 Task: Invite Team Member Softage.1@softage.net to Workspace Branding and Identity. Invite Team Member Softage.2@softage.net to Workspace Branding and Identity. Invite Team Member Softage.3@softage.net to Workspace Branding and Identity. Invite Team Member Softage.4@softage.net to Workspace Branding and Identity
Action: Mouse moved to (99, 45)
Screenshot: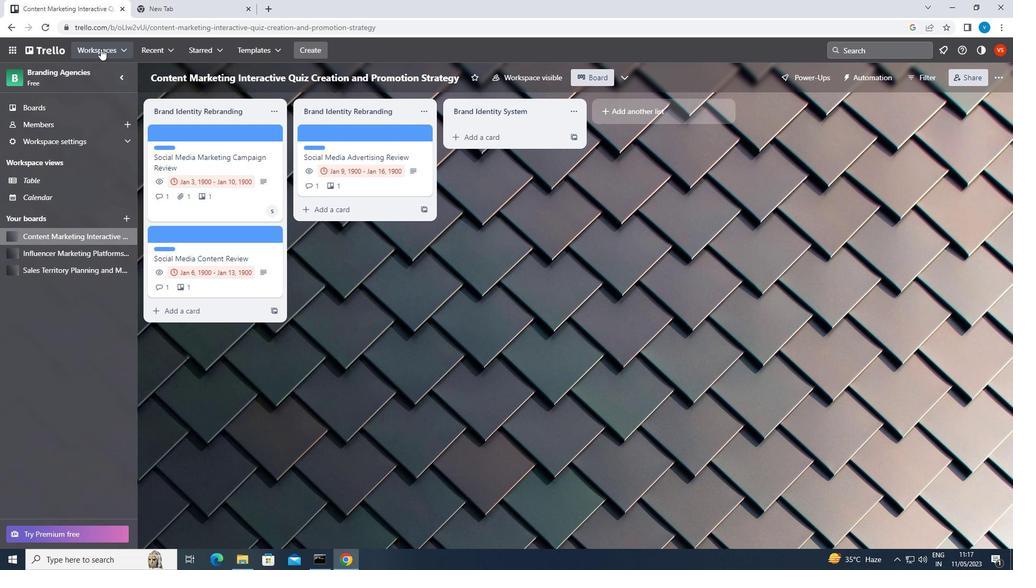 
Action: Mouse pressed left at (99, 45)
Screenshot: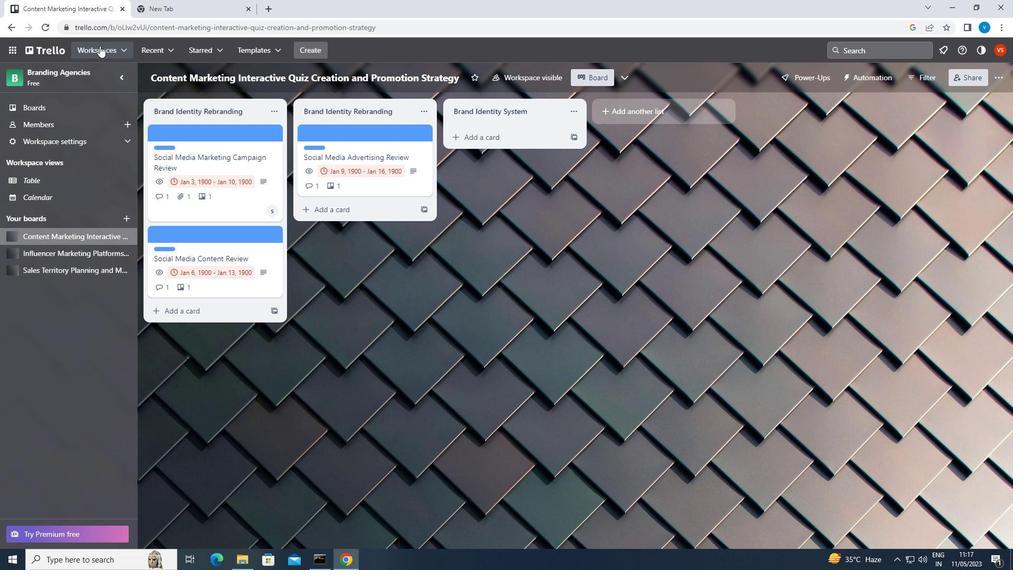 
Action: Mouse moved to (165, 232)
Screenshot: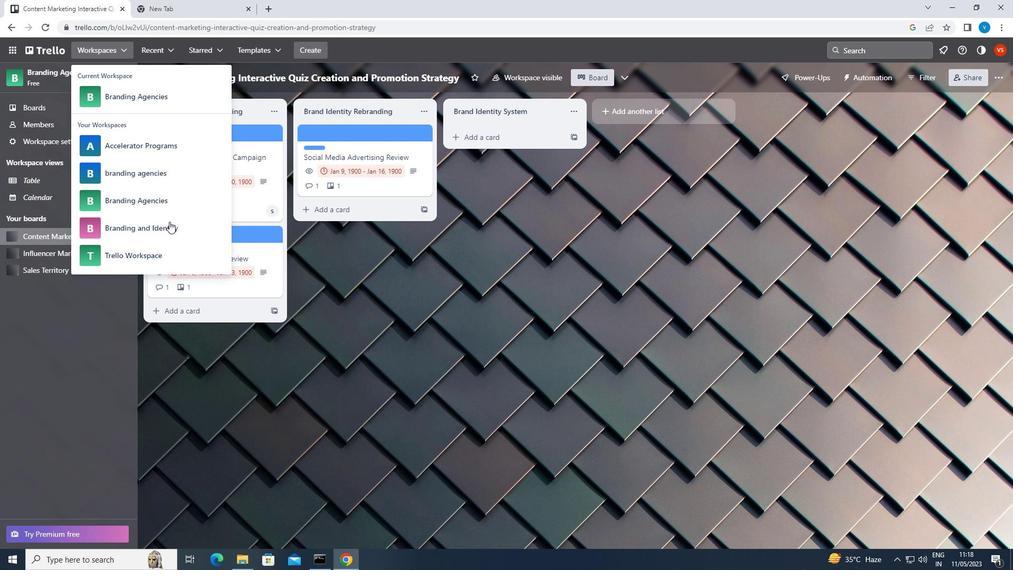 
Action: Mouse pressed left at (165, 232)
Screenshot: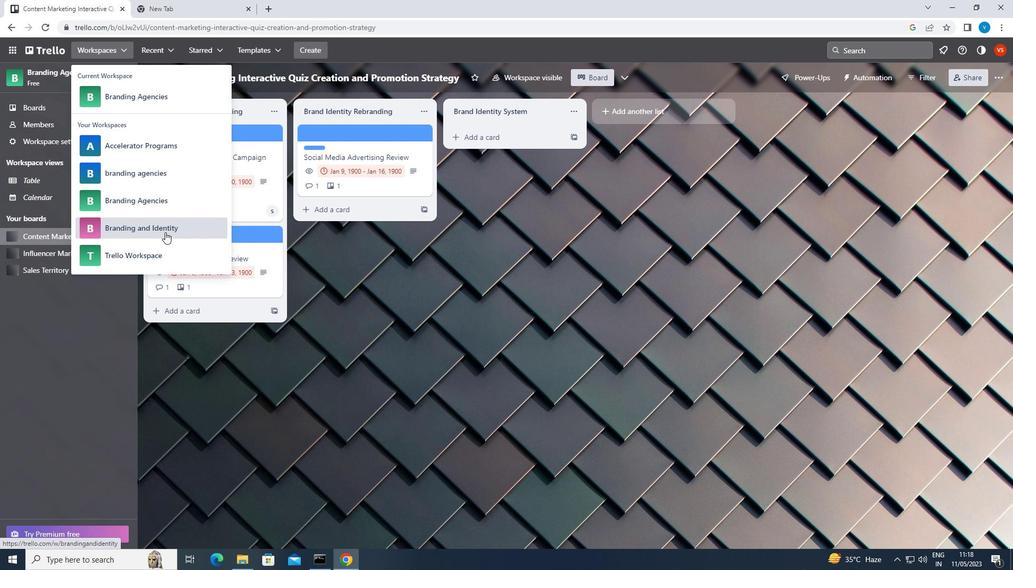 
Action: Mouse moved to (704, 87)
Screenshot: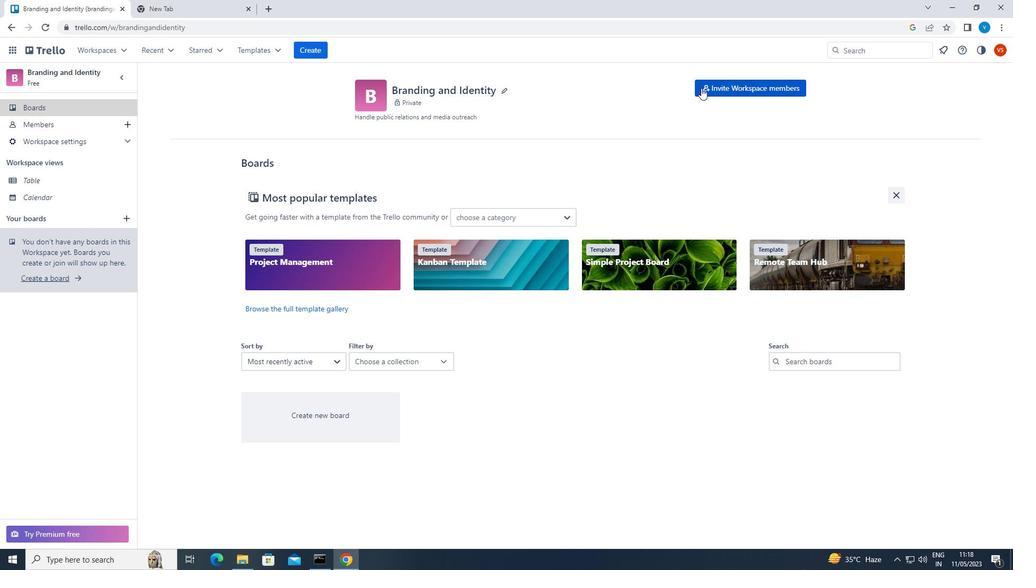 
Action: Mouse pressed left at (704, 87)
Screenshot: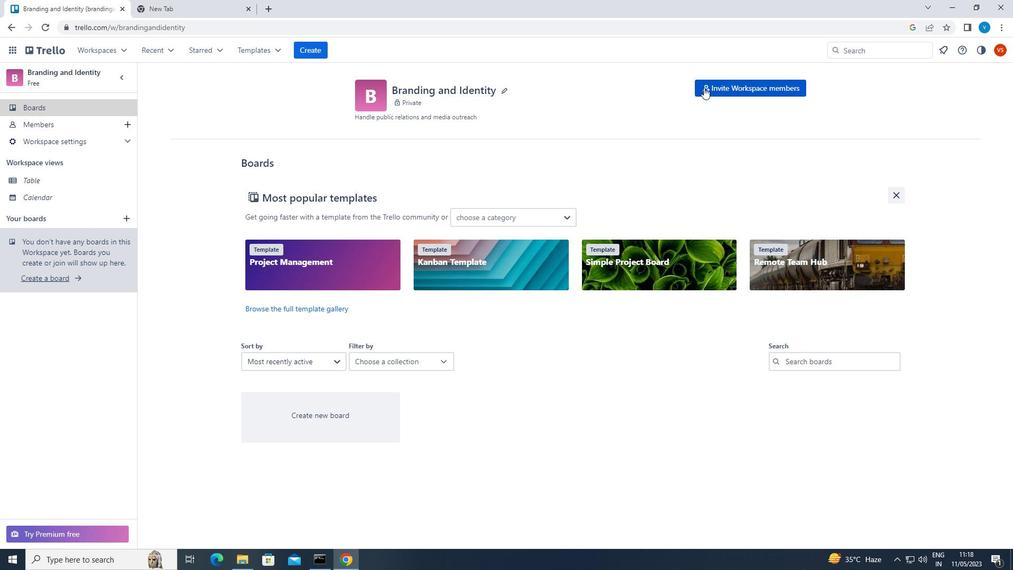 
Action: Mouse moved to (593, 275)
Screenshot: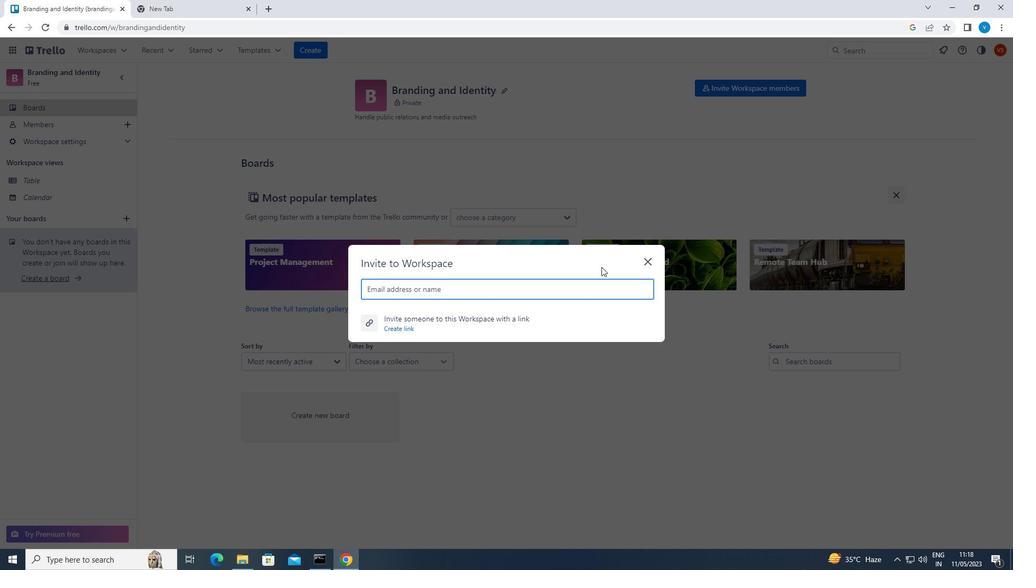 
Action: Key pressed <Key.shift>SOFTAGE.1<Key.shift><Key.shift>@SOFTAGE.NET
Screenshot: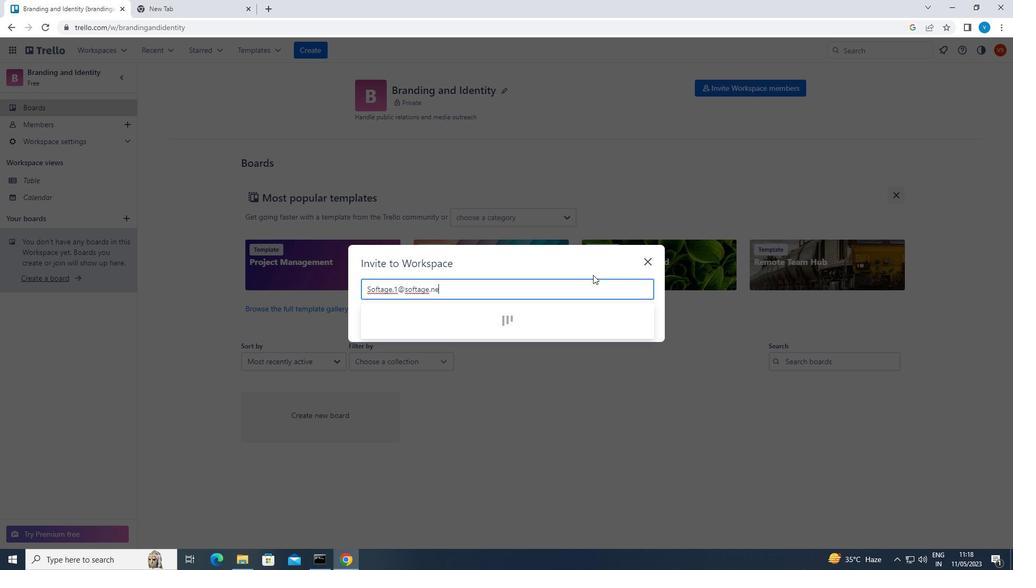 
Action: Mouse moved to (506, 318)
Screenshot: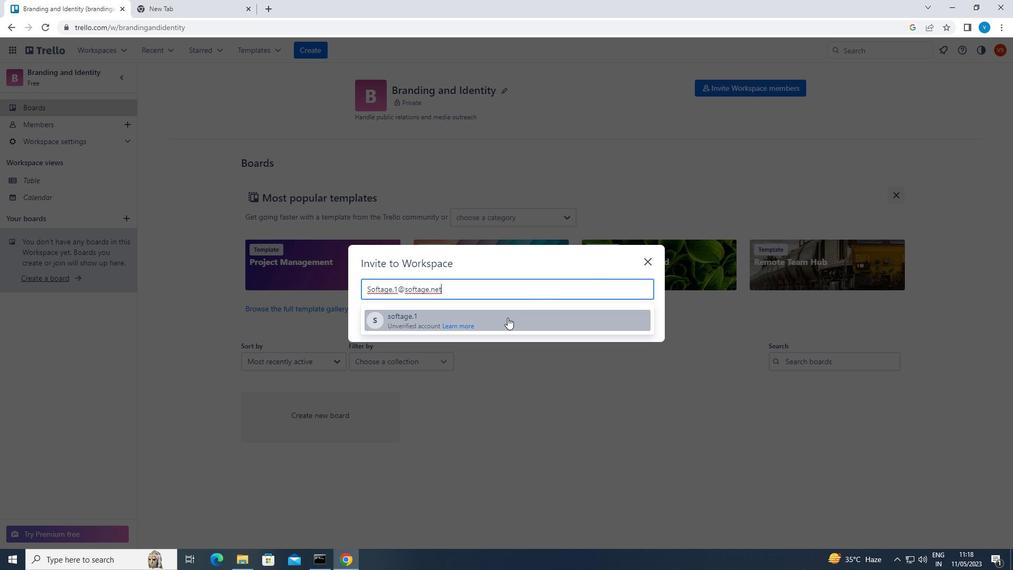 
Action: Mouse pressed left at (506, 318)
Screenshot: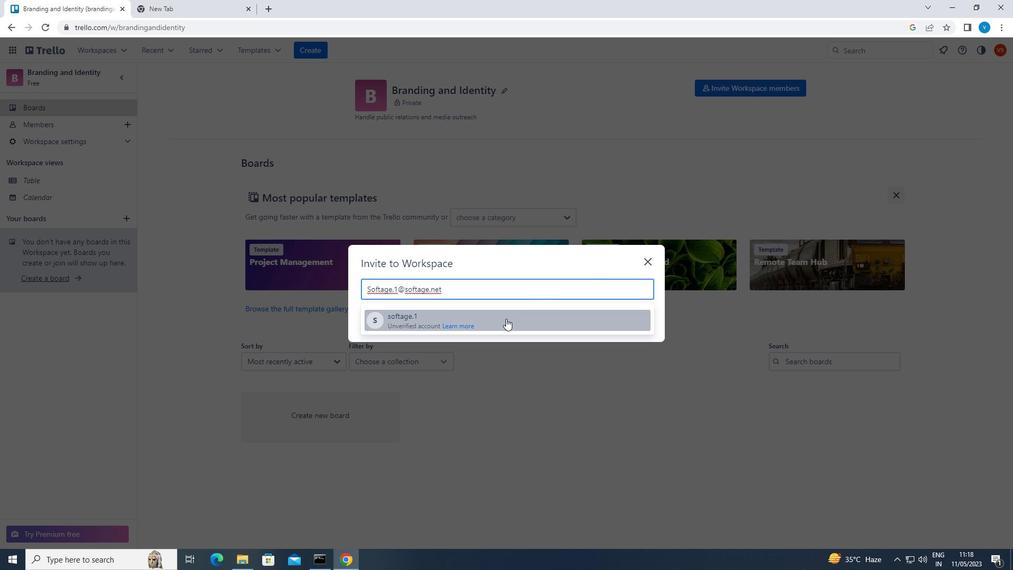 
Action: Mouse moved to (494, 277)
Screenshot: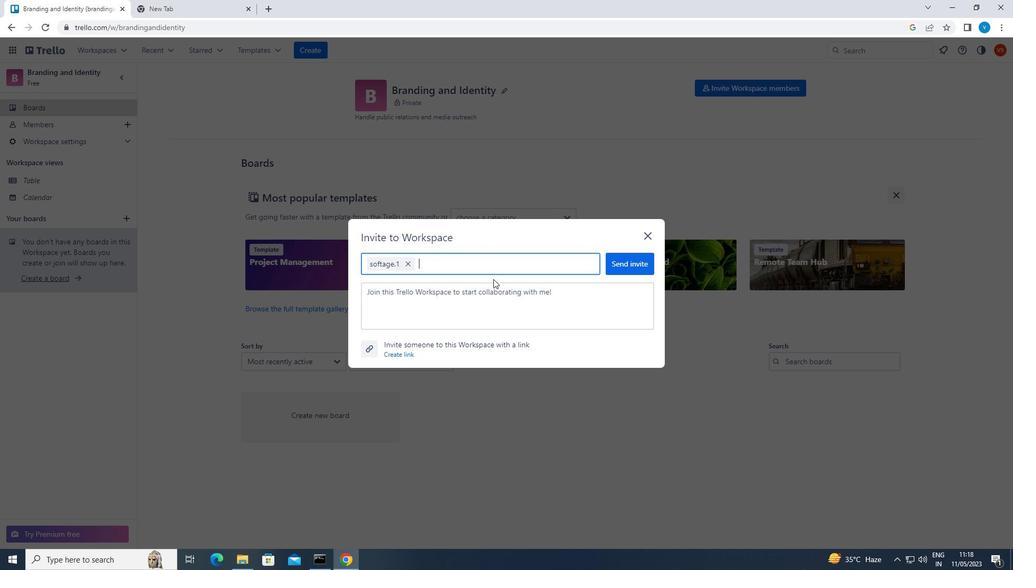 
Action: Key pressed <Key.shift><Key.shift><Key.shift><Key.shift>SOFTAGE.2<Key.shift><Key.shift><Key.shift><Key.shift>@SOFTAGE.NET
Screenshot: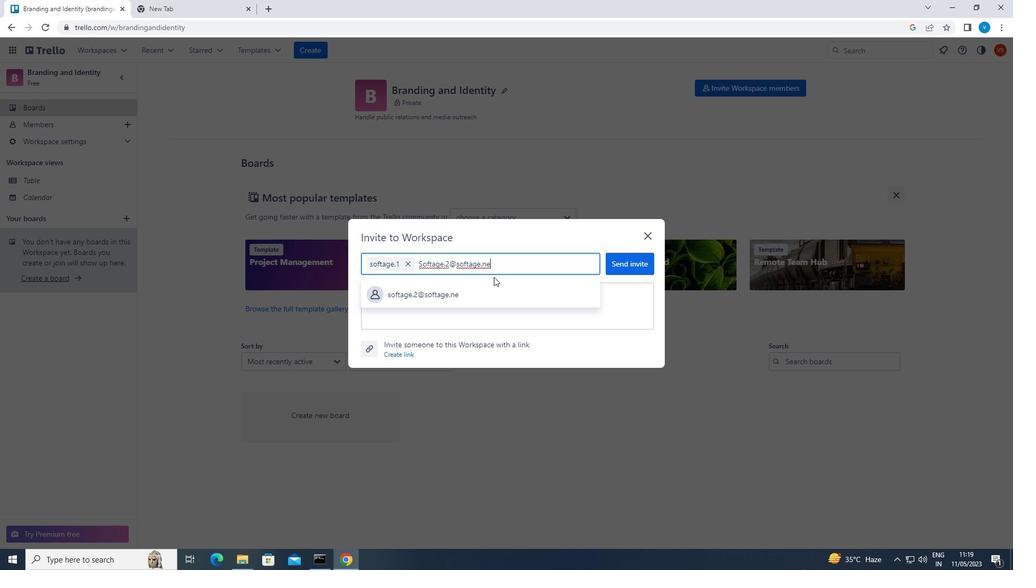 
Action: Mouse moved to (480, 298)
Screenshot: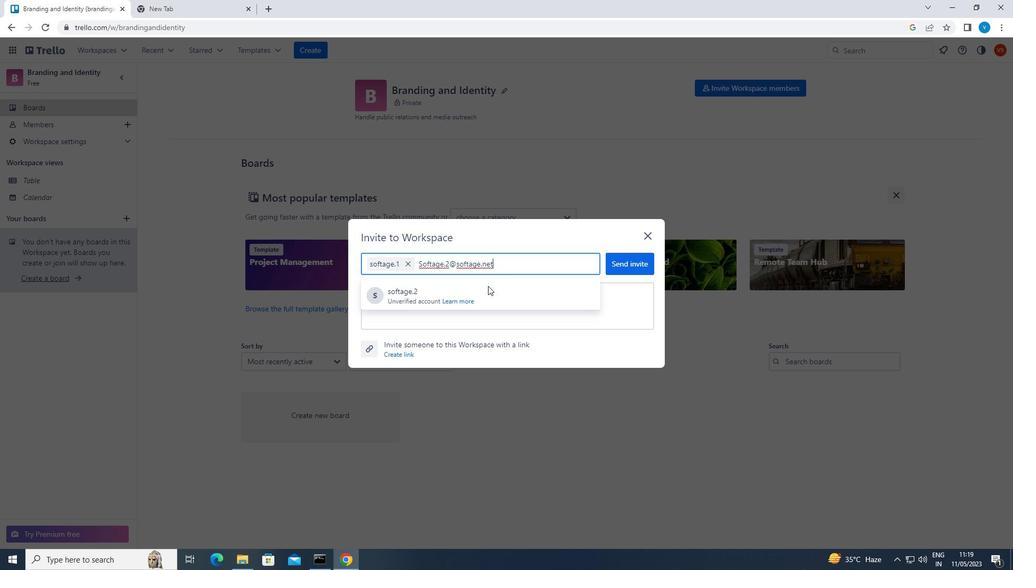 
Action: Mouse pressed left at (480, 298)
Screenshot: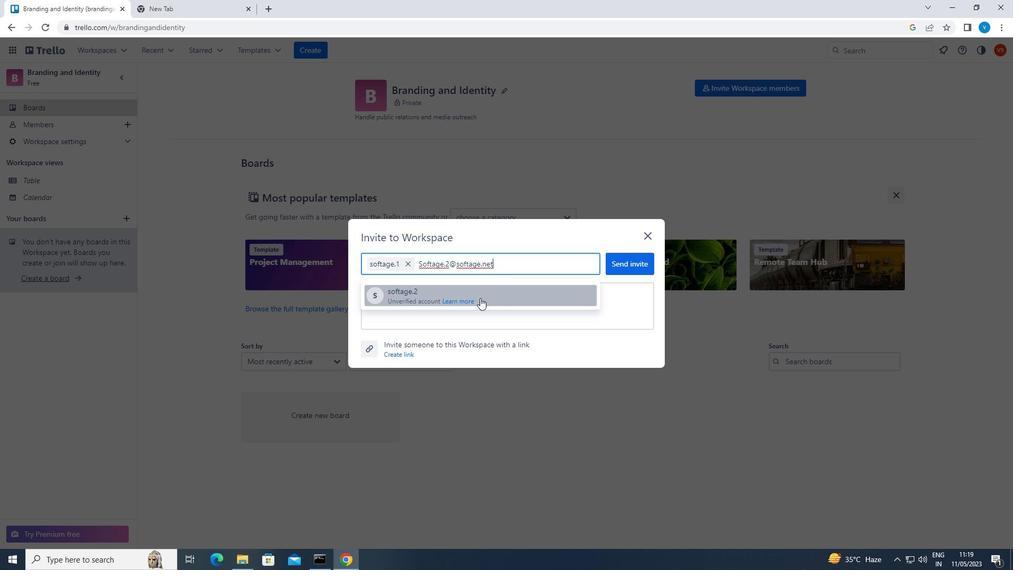 
Action: Mouse moved to (491, 276)
Screenshot: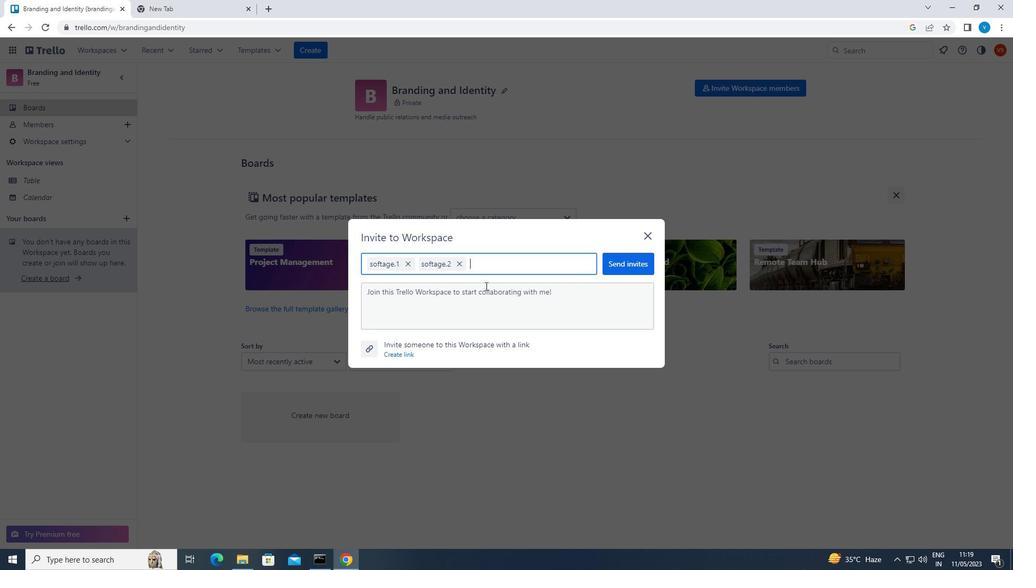 
Action: Key pressed <Key.shift><Key.shift><Key.shift>SOFTAGE.3<Key.shift><Key.shift><Key.shift><Key.shift>@SOFTAGE.NET
Screenshot: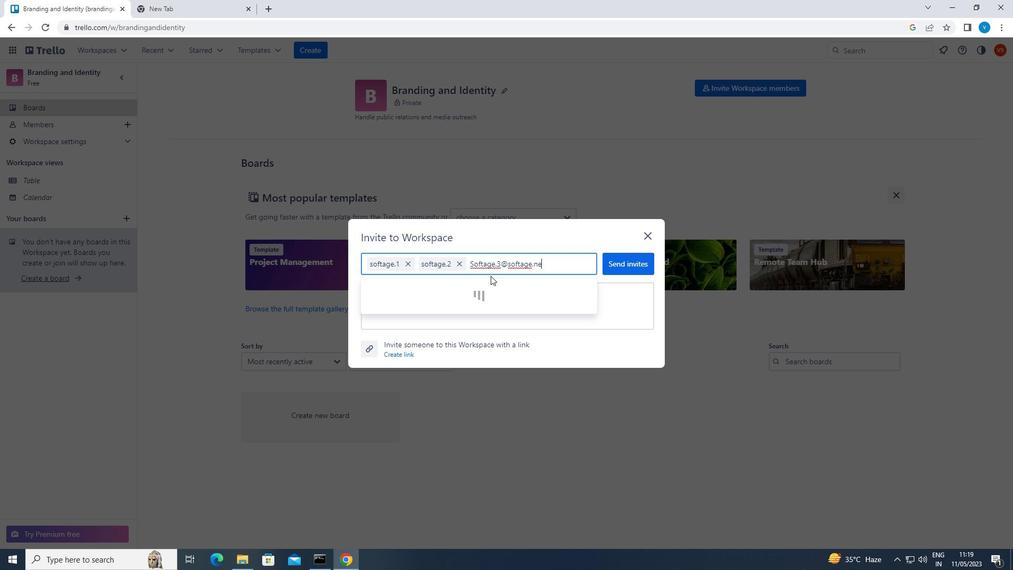 
Action: Mouse moved to (472, 292)
Screenshot: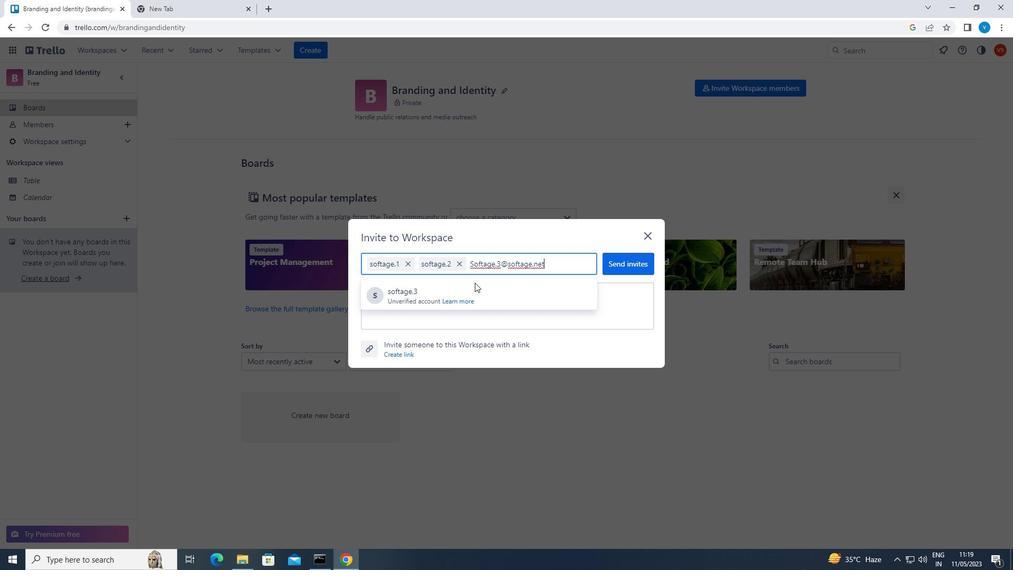 
Action: Mouse pressed left at (472, 292)
Screenshot: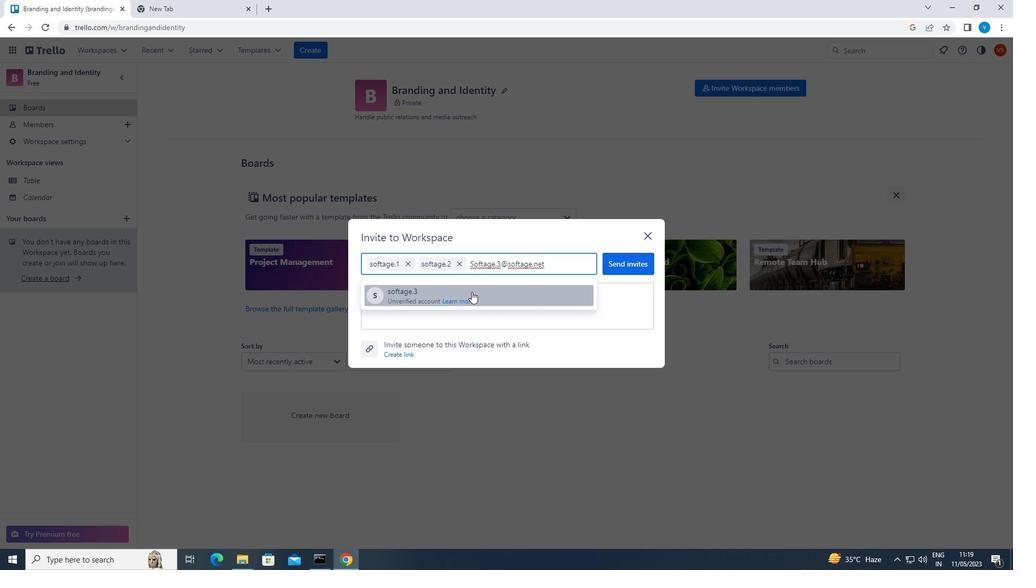 
Action: Mouse moved to (532, 263)
Screenshot: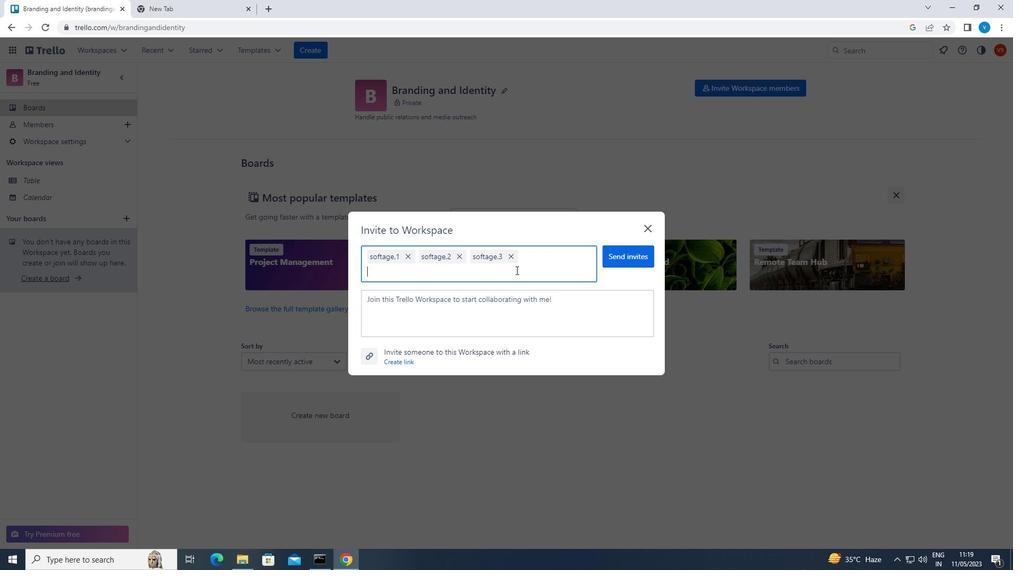 
Action: Key pressed <Key.shift>SOFTAGE.4<Key.shift><Key.shift><Key.shift>@SOFTAGE.NET
Screenshot: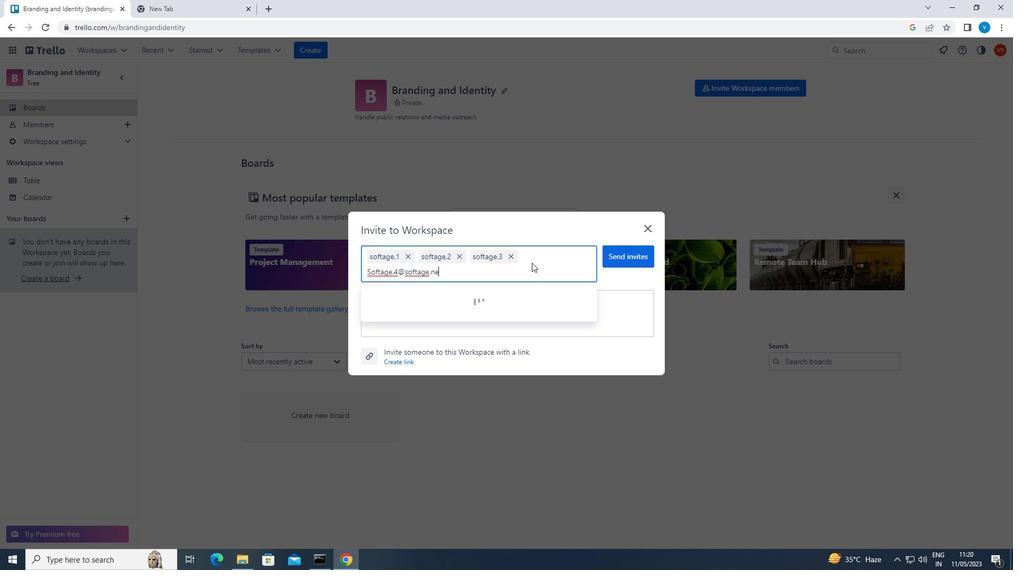 
Action: Mouse moved to (470, 303)
Screenshot: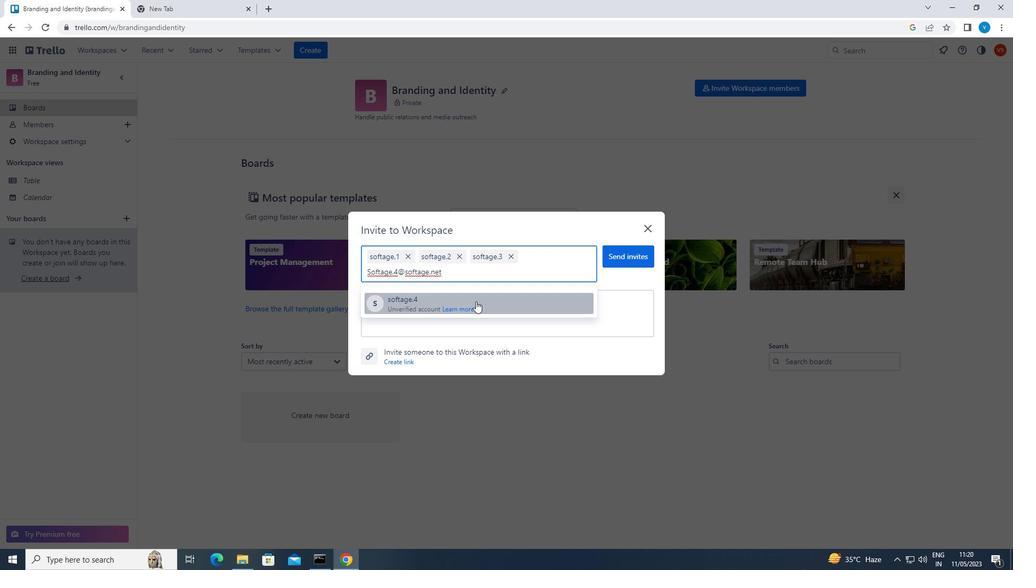 
Action: Mouse pressed left at (470, 303)
Screenshot: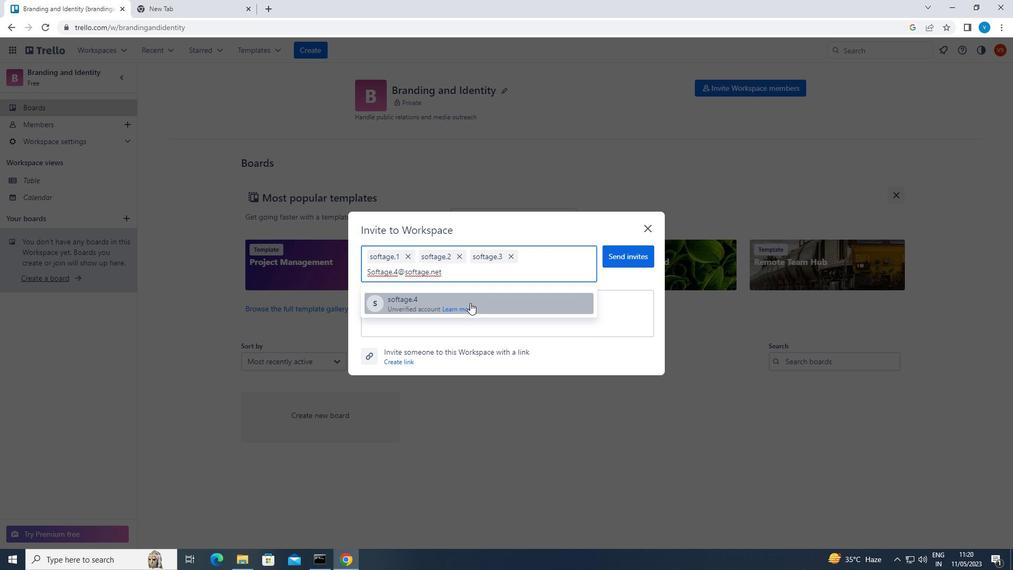 
Action: Mouse moved to (644, 261)
Screenshot: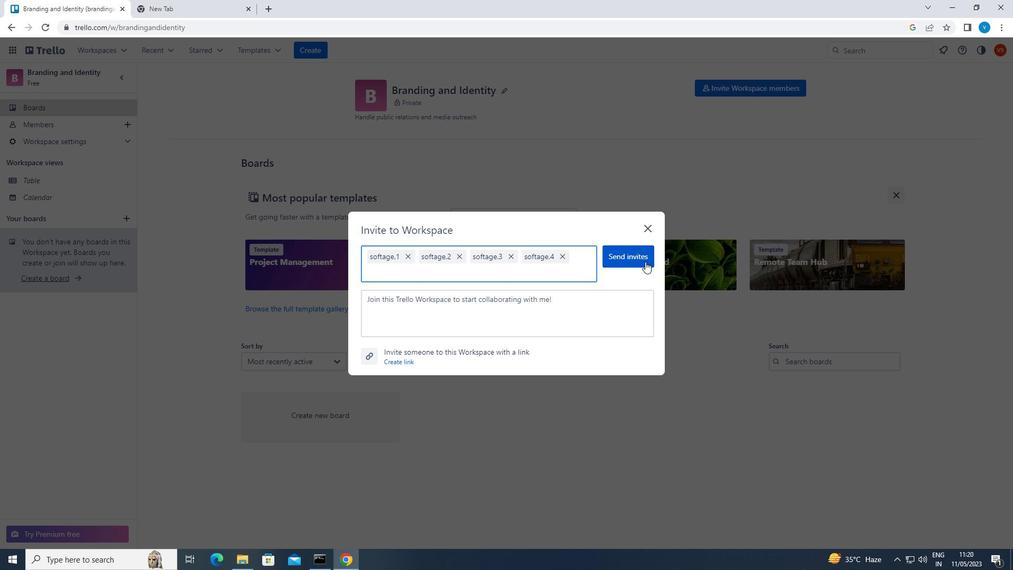 
Action: Mouse pressed left at (644, 261)
Screenshot: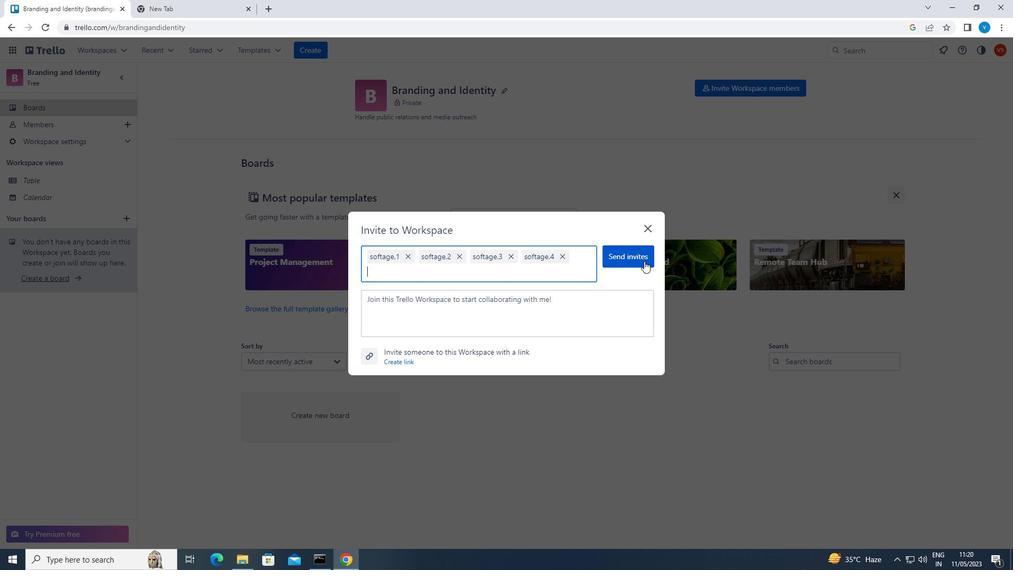 
